 Task: Add Sprouts Unflavored Collagen Peptides Powder to the cart.
Action: Mouse moved to (288, 139)
Screenshot: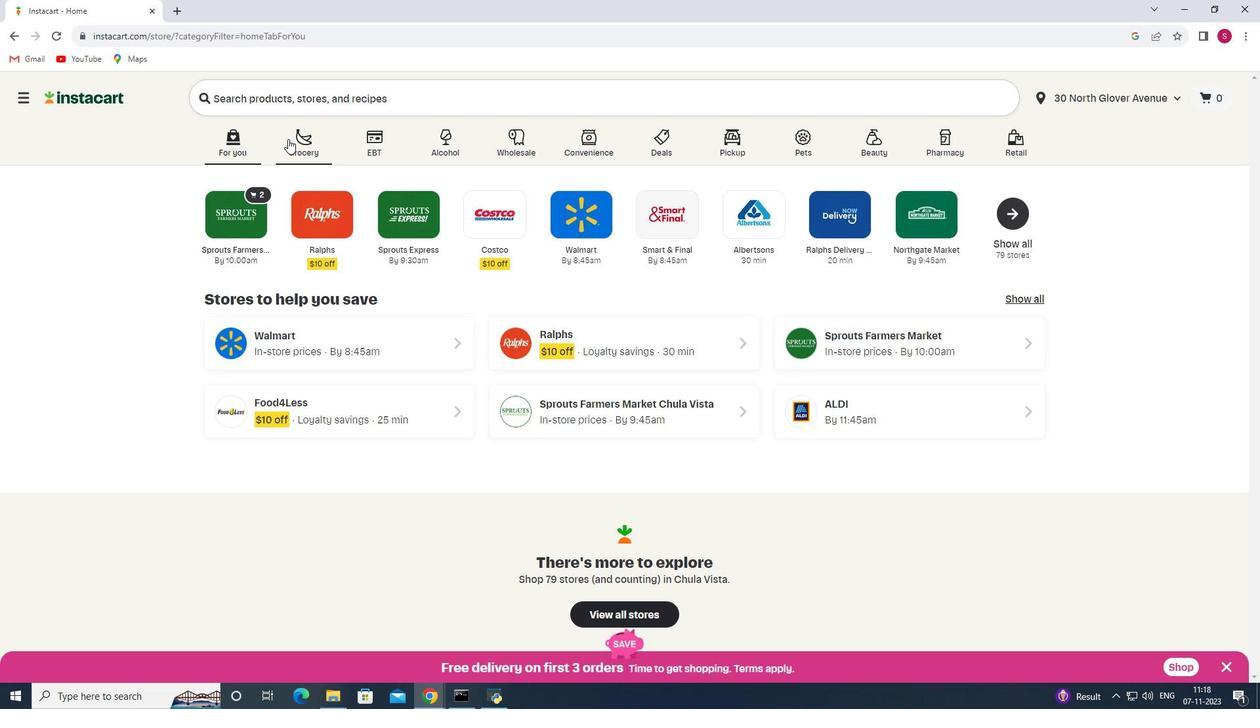 
Action: Mouse pressed left at (288, 139)
Screenshot: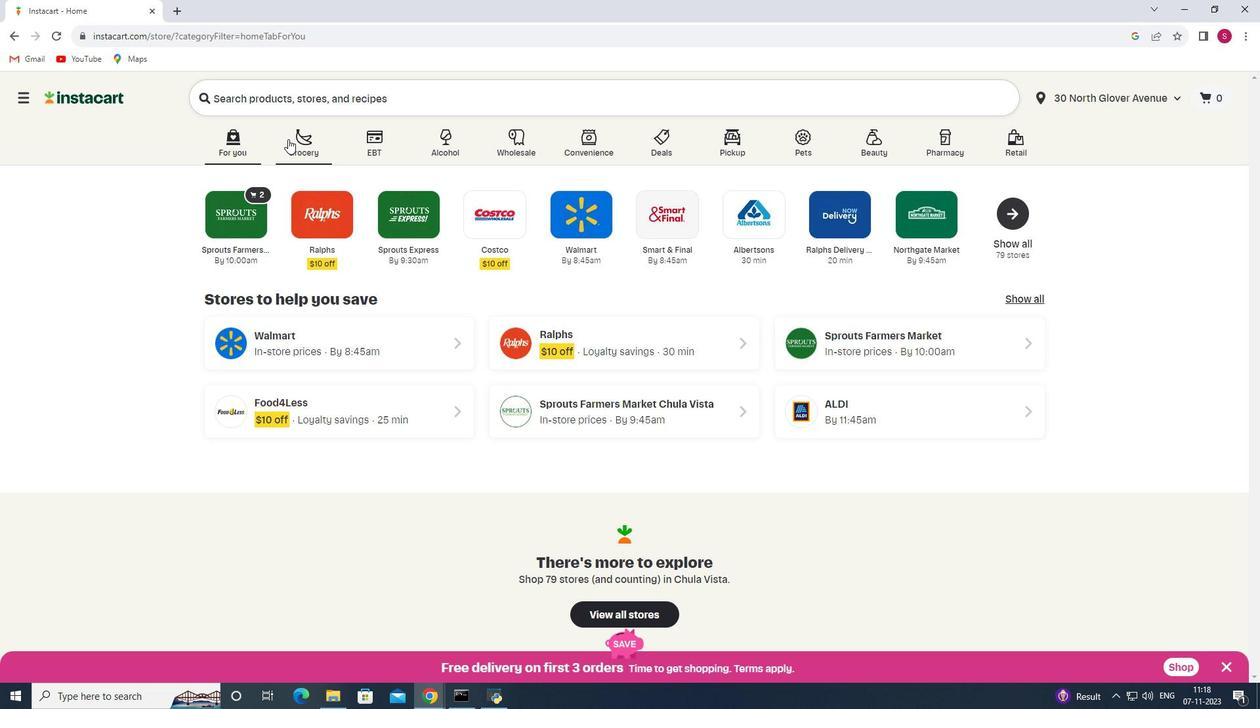 
Action: Mouse moved to (344, 391)
Screenshot: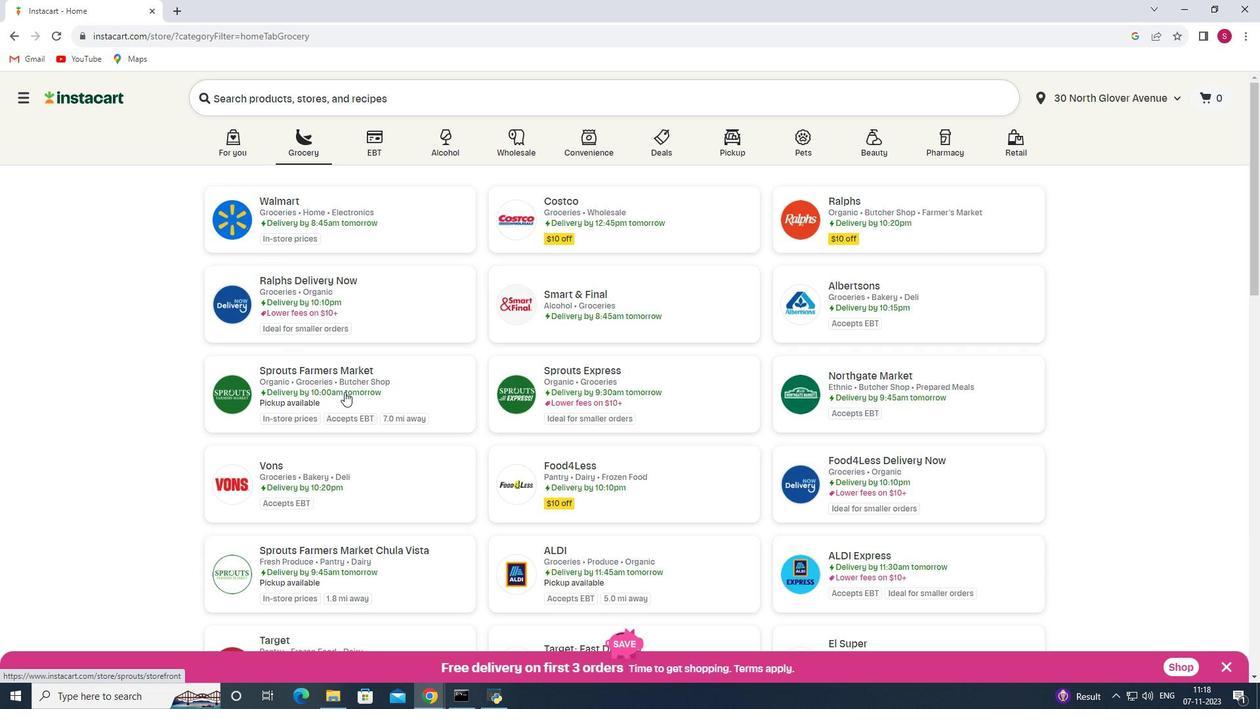 
Action: Mouse pressed left at (344, 391)
Screenshot: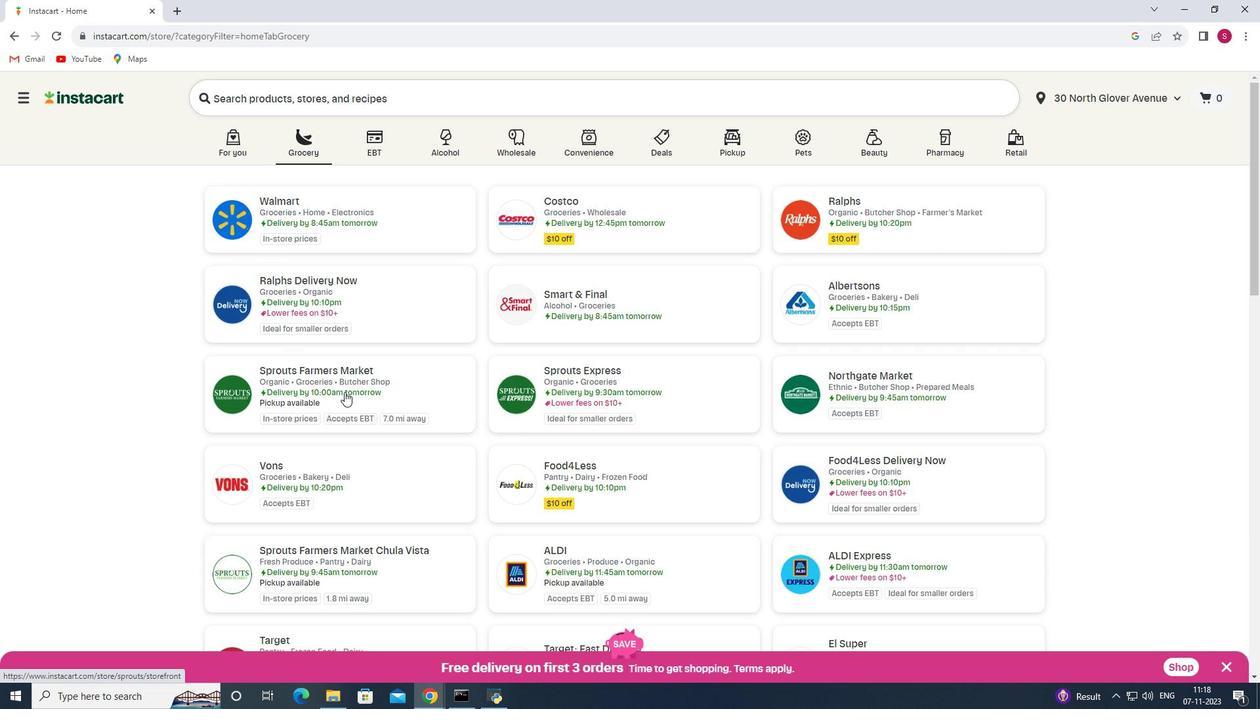 
Action: Mouse moved to (54, 394)
Screenshot: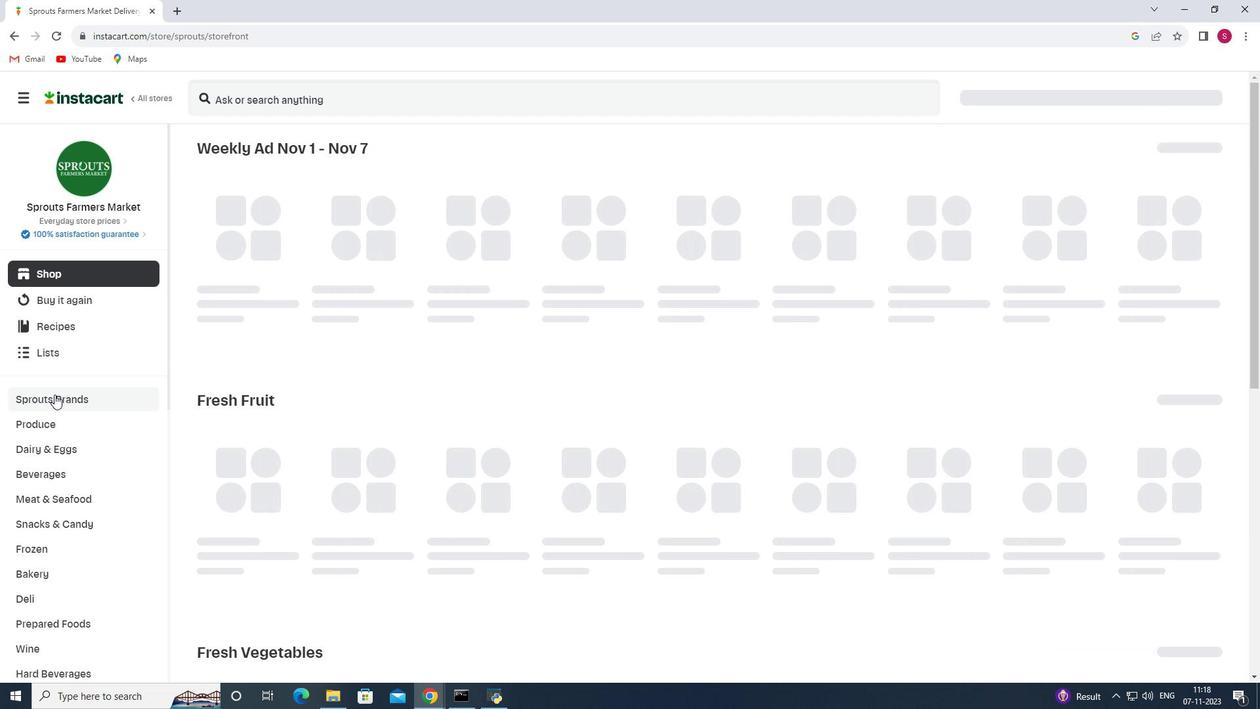 
Action: Mouse scrolled (54, 393) with delta (0, 0)
Screenshot: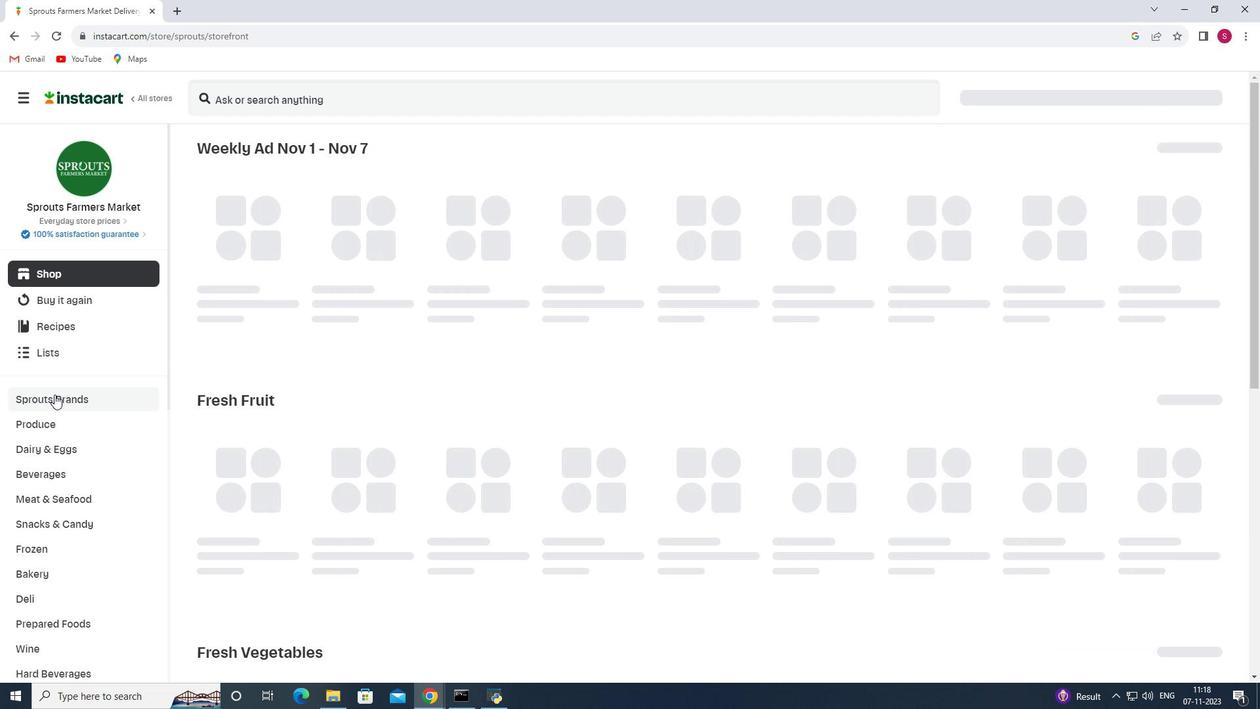 
Action: Mouse scrolled (54, 393) with delta (0, 0)
Screenshot: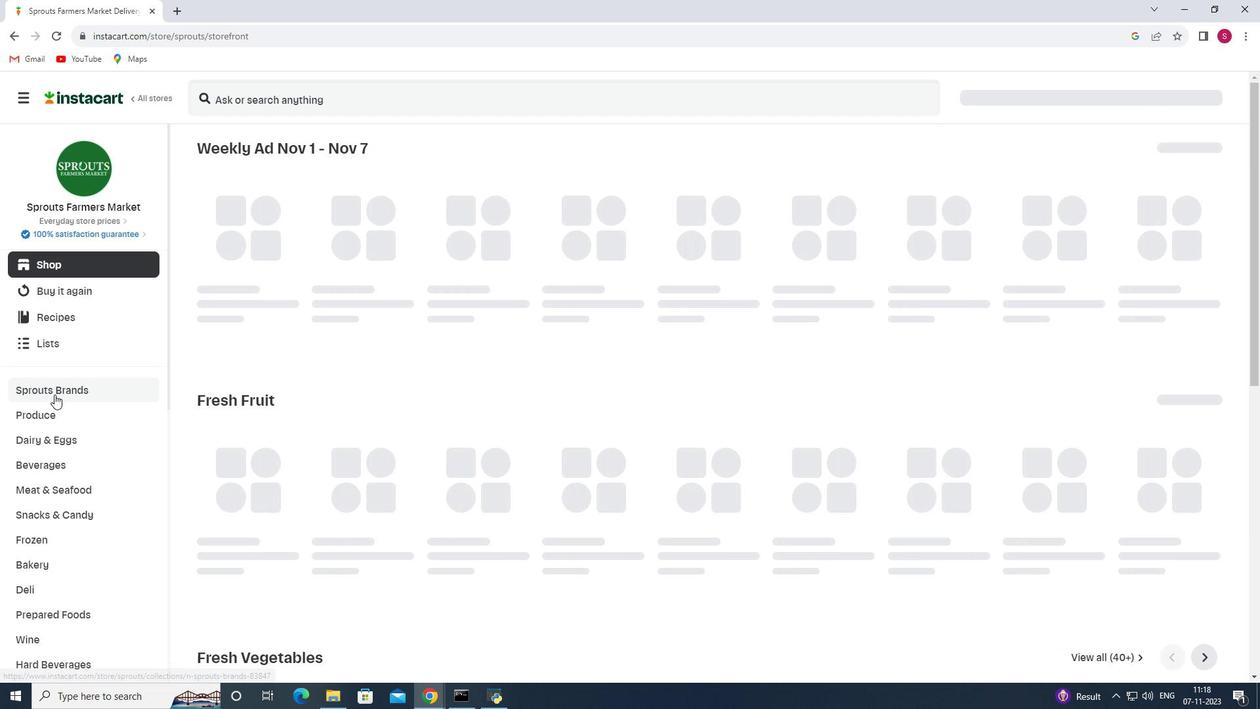 
Action: Mouse scrolled (54, 393) with delta (0, 0)
Screenshot: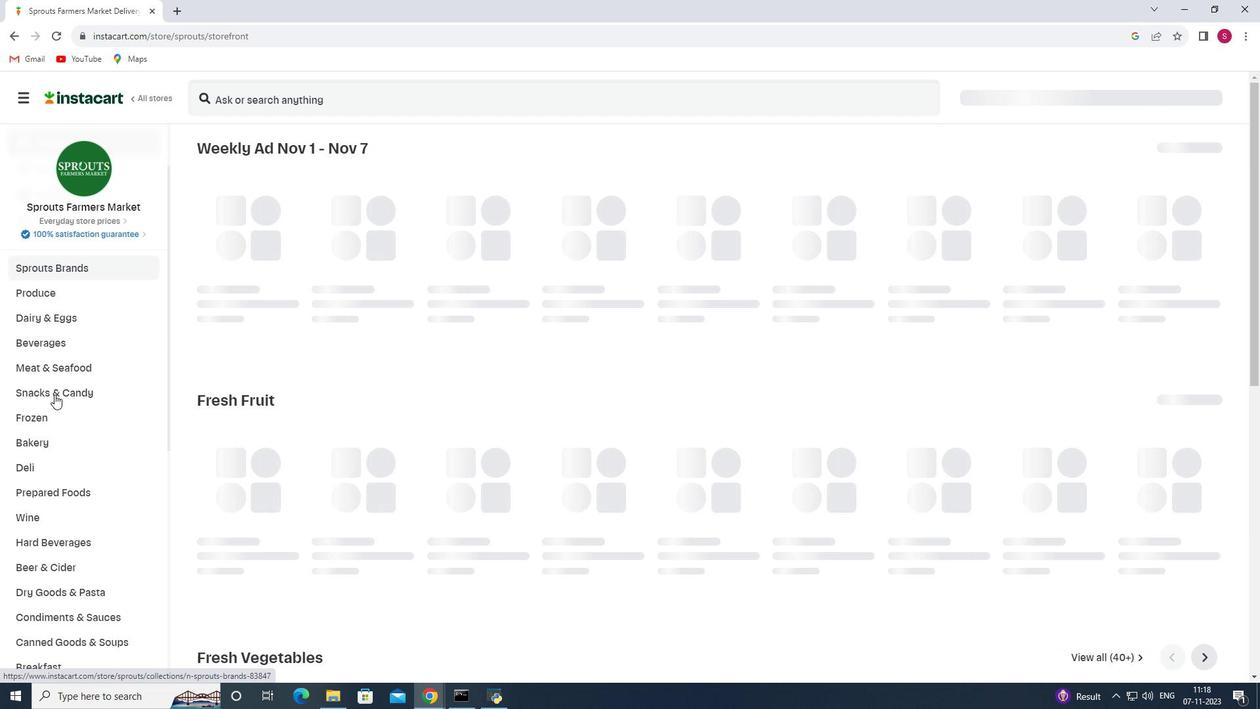 
Action: Mouse scrolled (54, 393) with delta (0, 0)
Screenshot: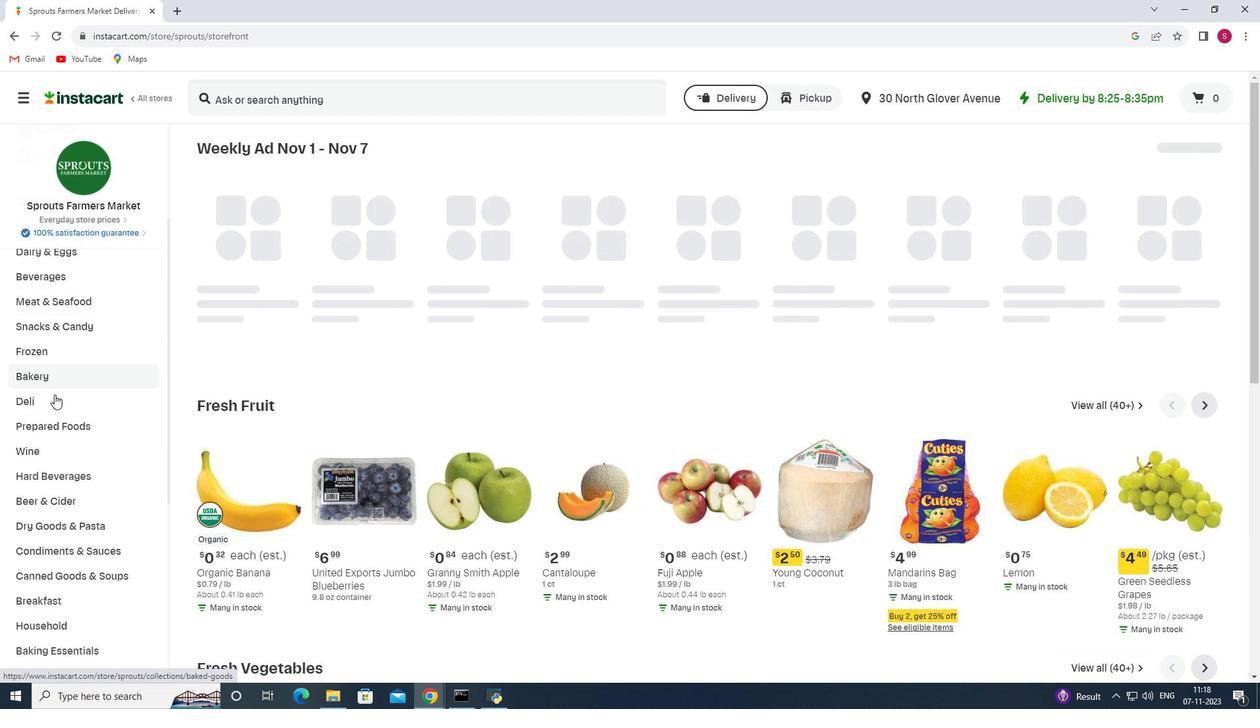 
Action: Mouse scrolled (54, 393) with delta (0, 0)
Screenshot: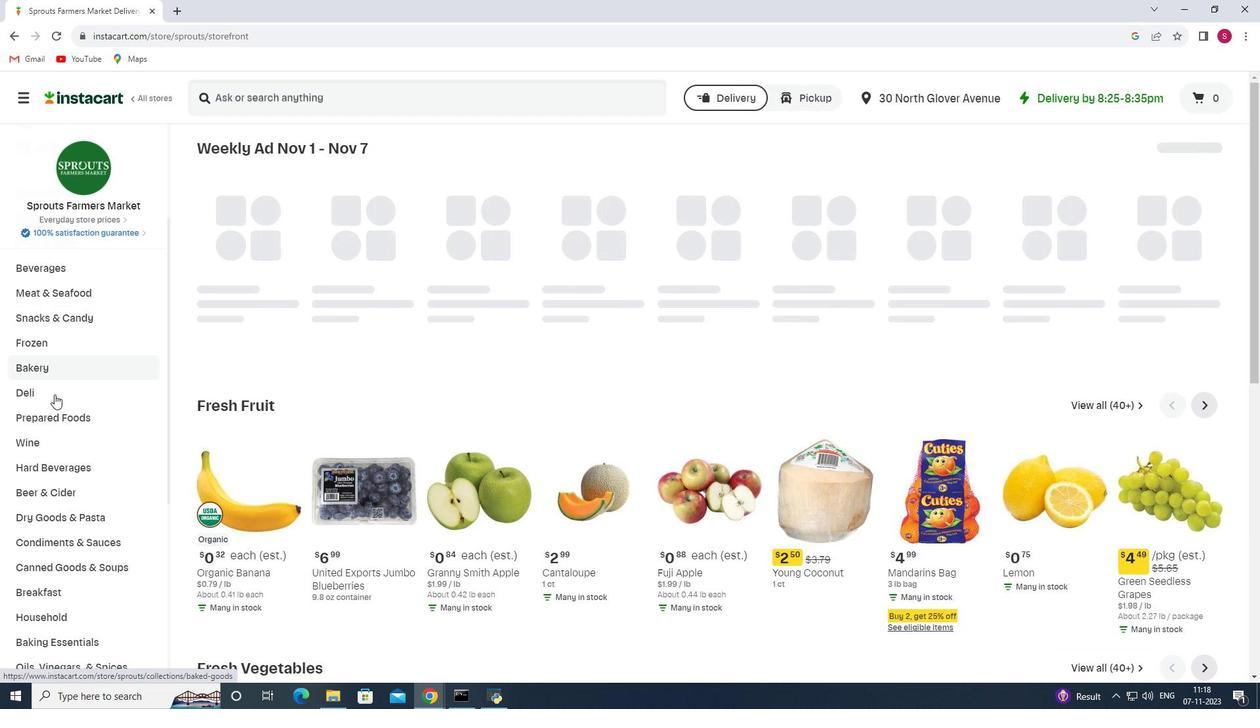 
Action: Mouse scrolled (54, 393) with delta (0, 0)
Screenshot: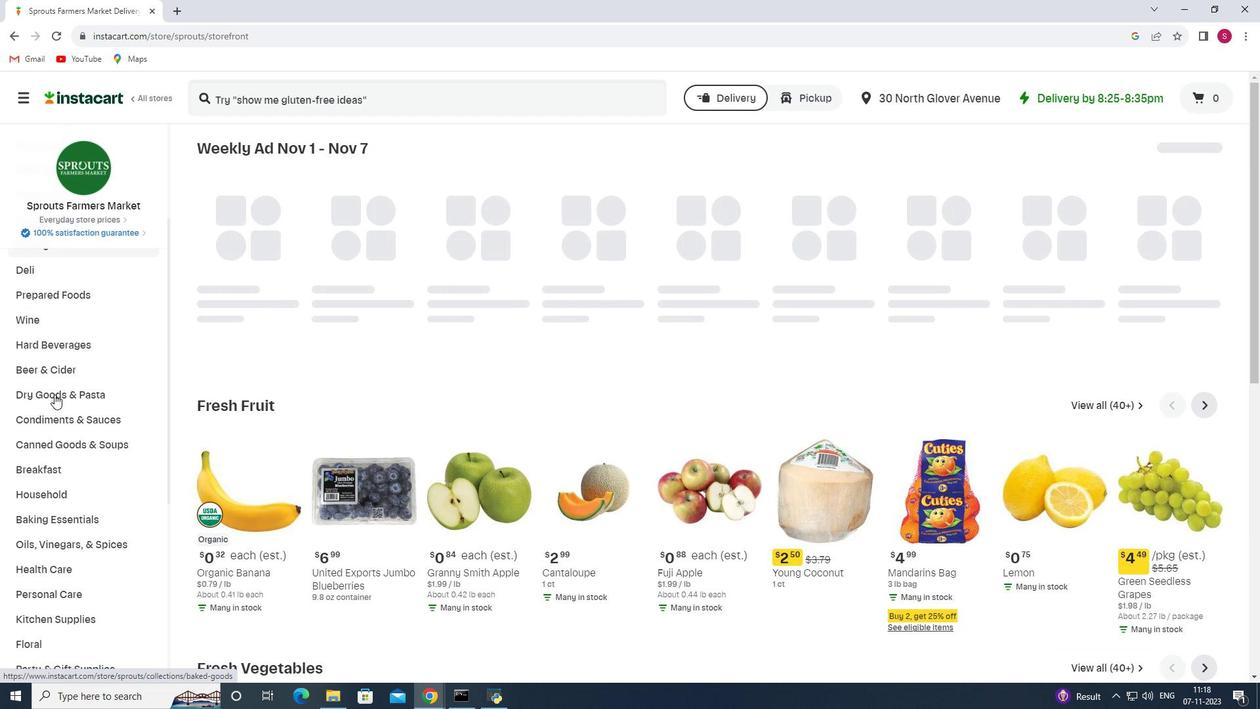 
Action: Mouse scrolled (54, 393) with delta (0, 0)
Screenshot: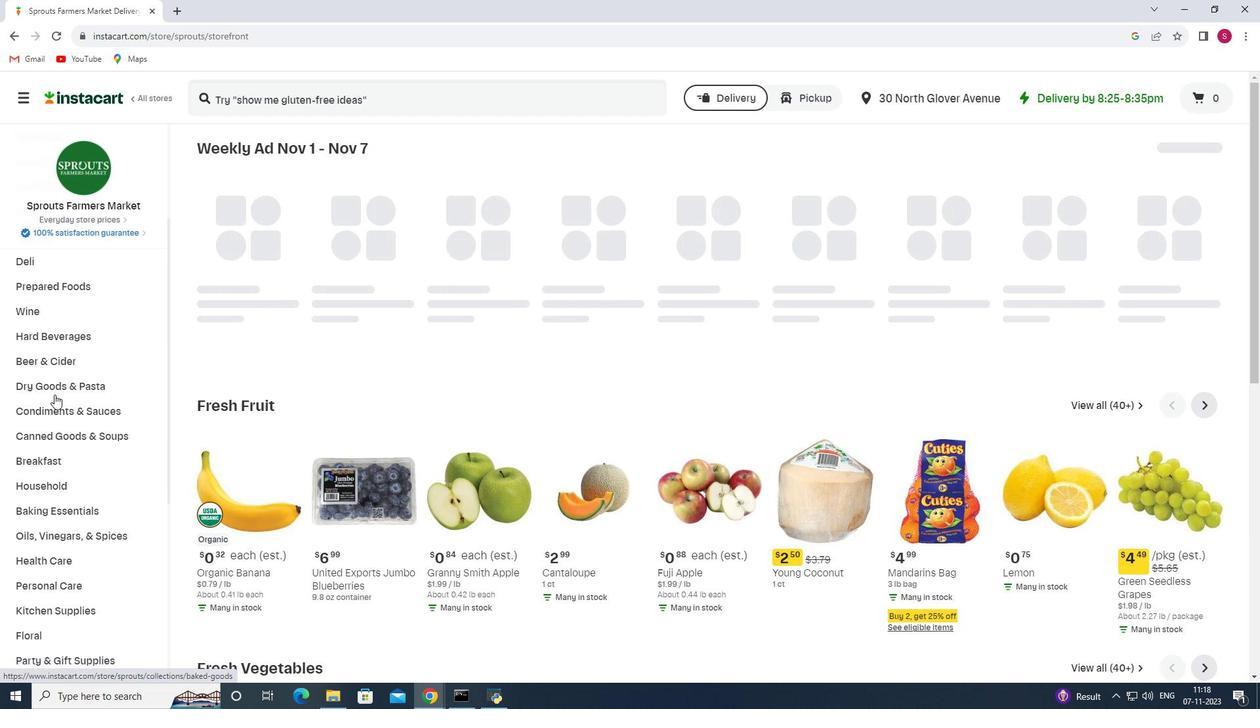
Action: Mouse scrolled (54, 393) with delta (0, 0)
Screenshot: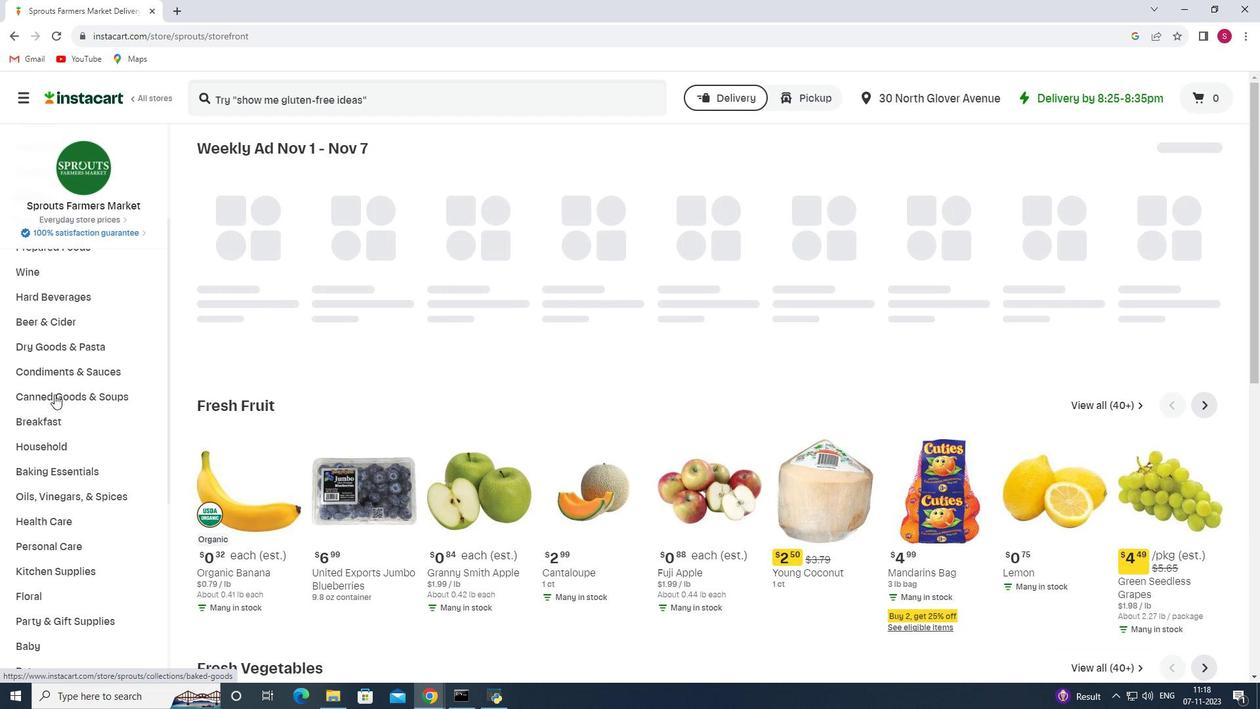 
Action: Mouse scrolled (54, 395) with delta (0, 0)
Screenshot: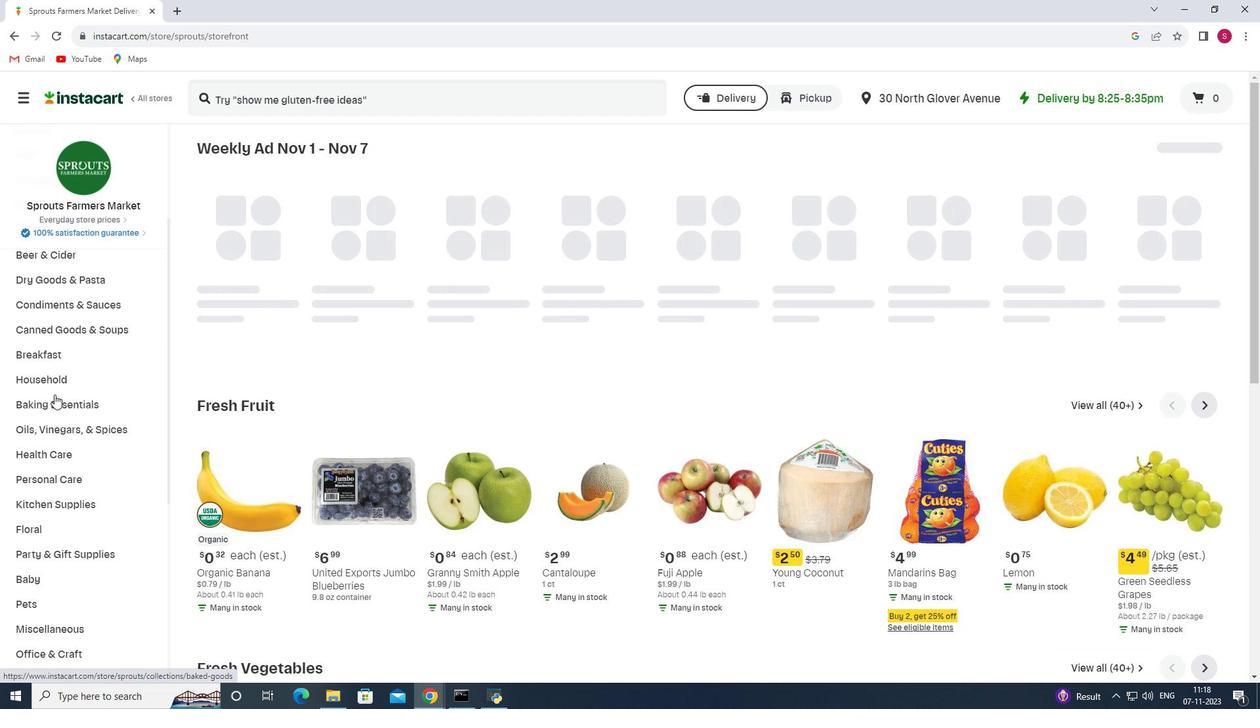 
Action: Mouse moved to (67, 439)
Screenshot: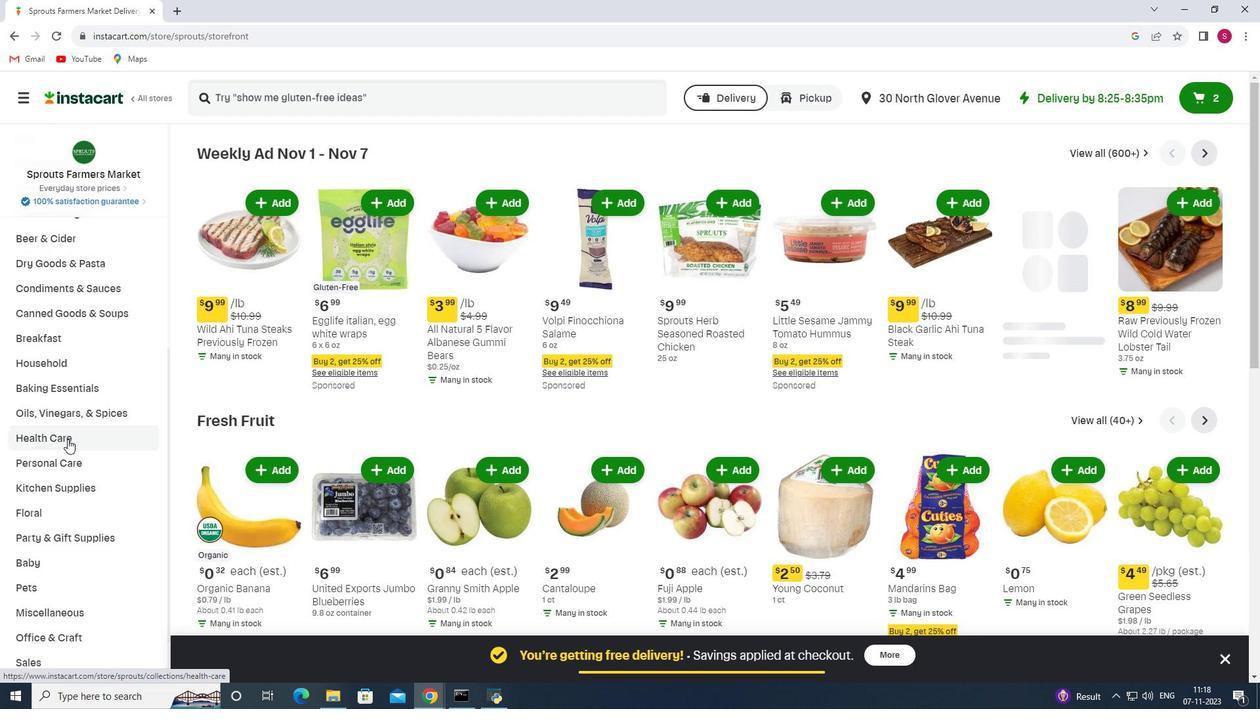 
Action: Mouse pressed left at (67, 439)
Screenshot: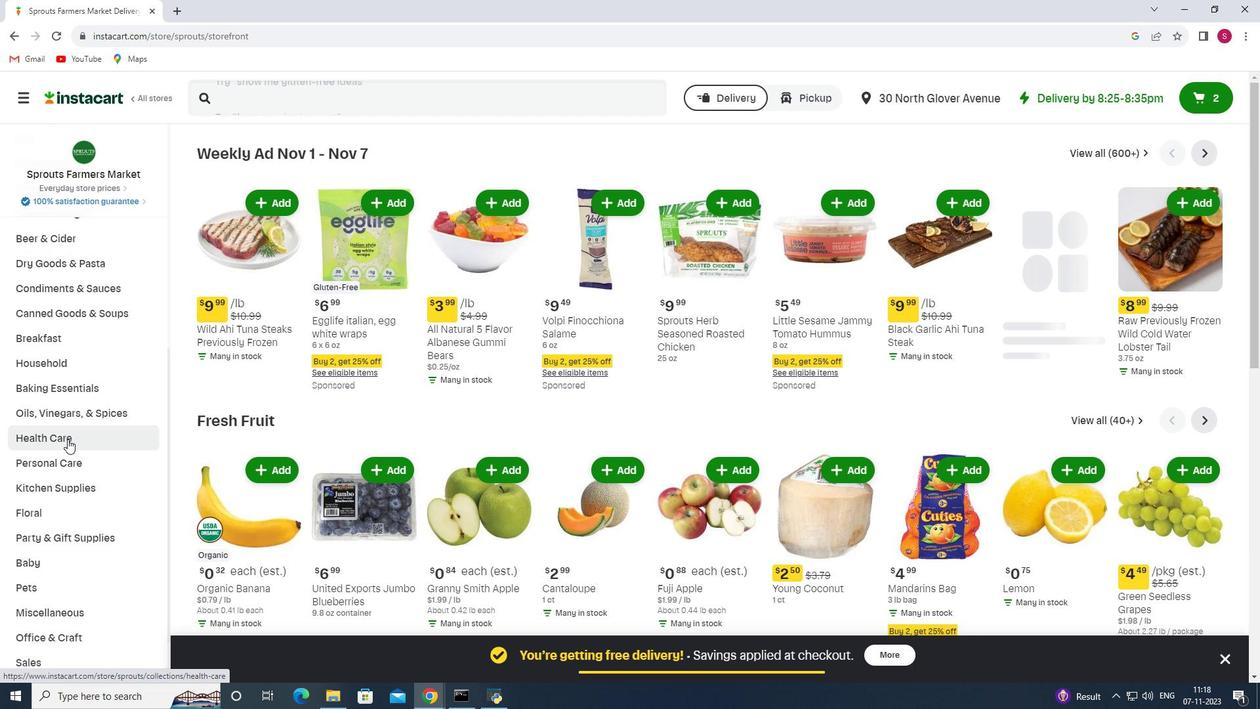 
Action: Mouse moved to (470, 178)
Screenshot: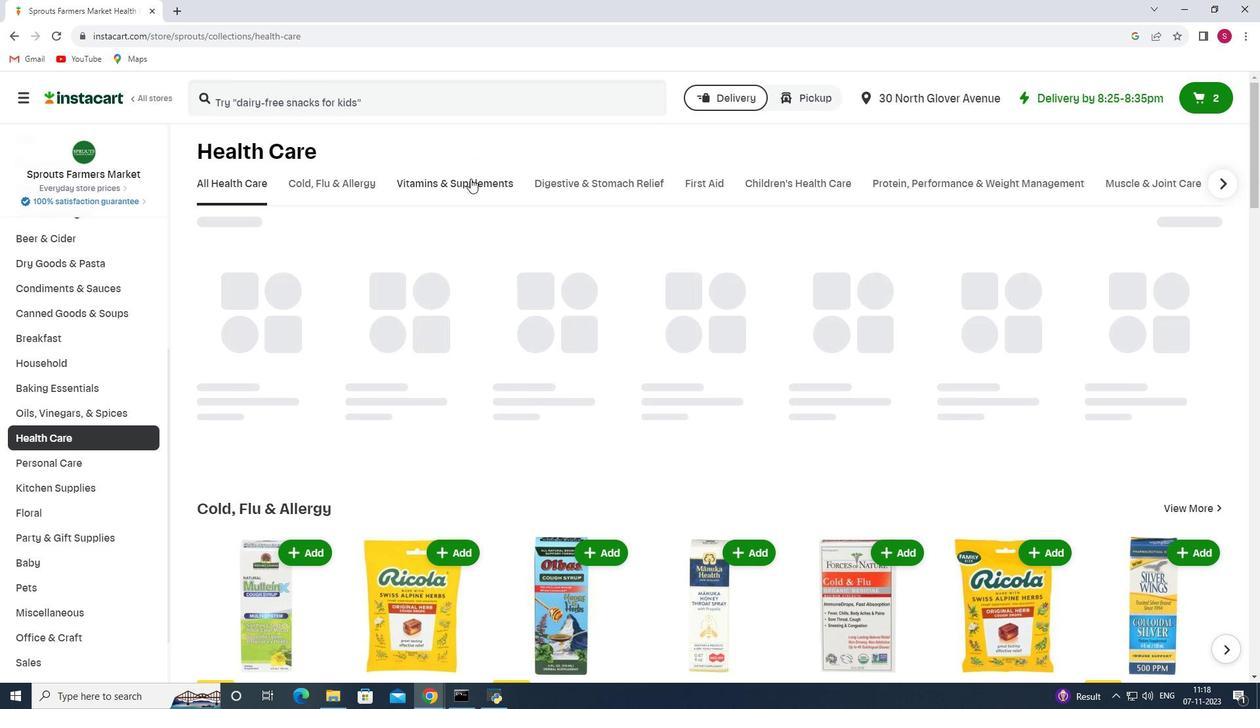 
Action: Mouse pressed left at (470, 178)
Screenshot: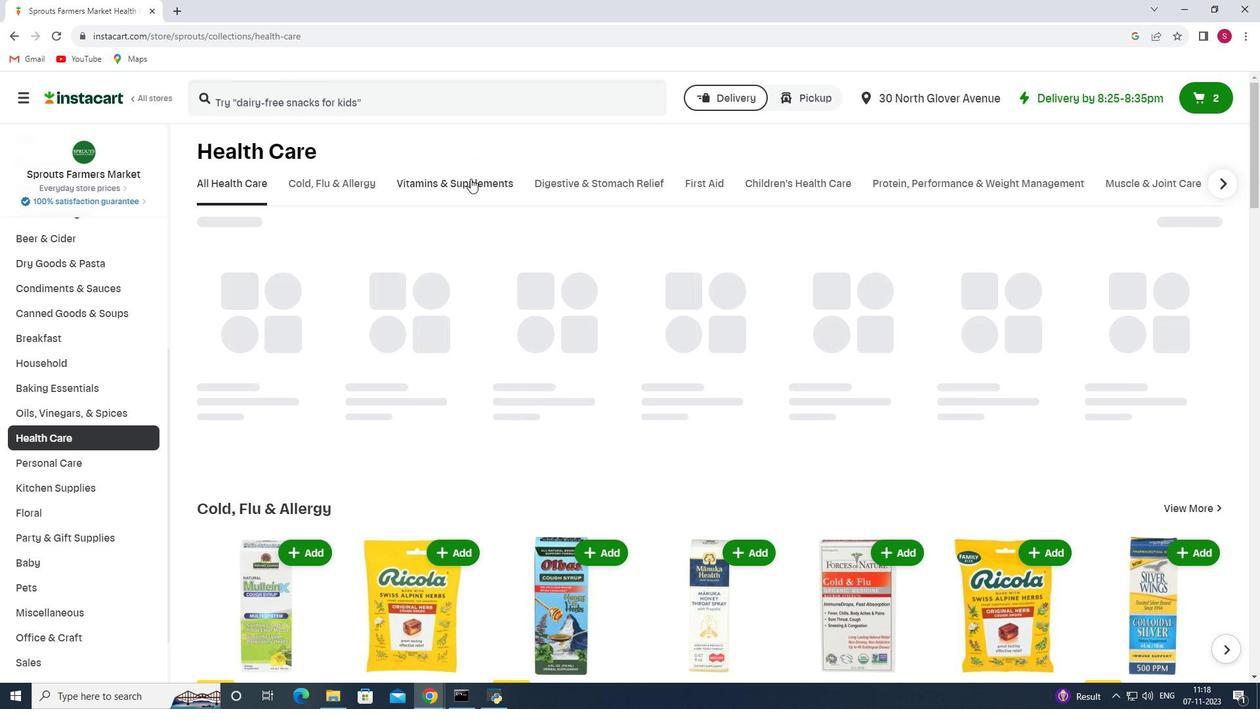 
Action: Mouse moved to (522, 244)
Screenshot: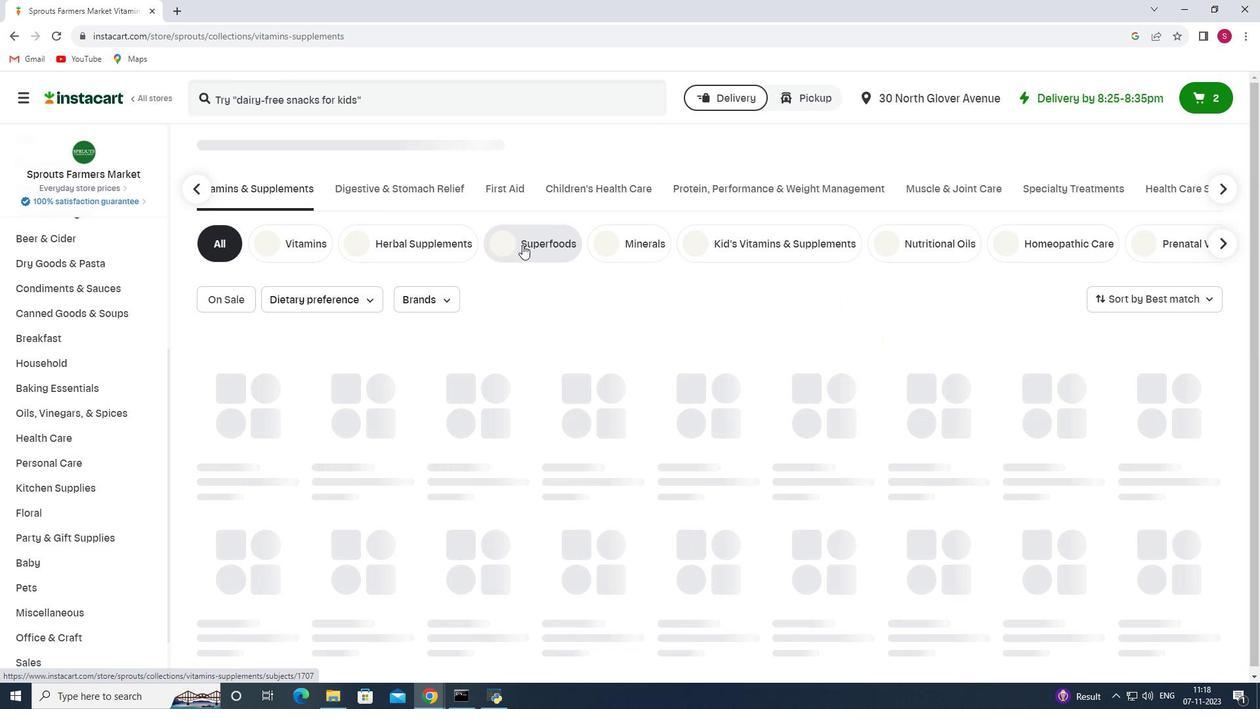 
Action: Mouse pressed left at (522, 244)
Screenshot: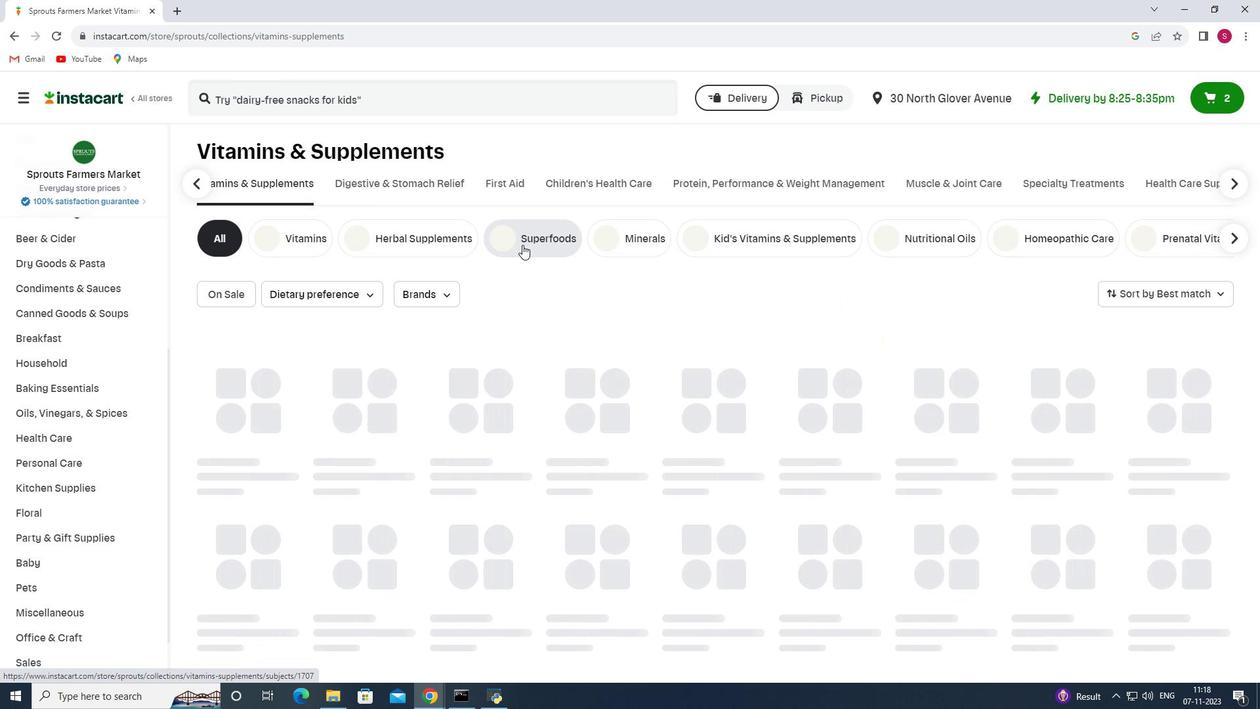 
Action: Mouse moved to (376, 86)
Screenshot: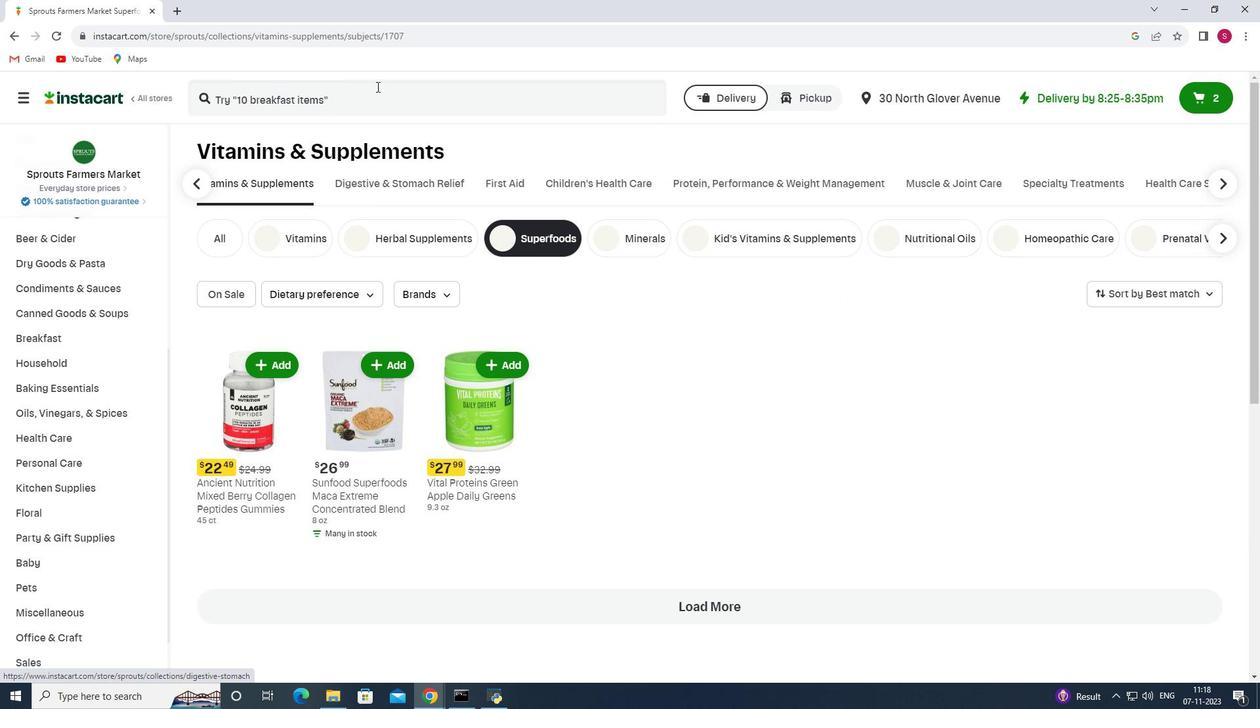 
Action: Mouse pressed left at (376, 86)
Screenshot: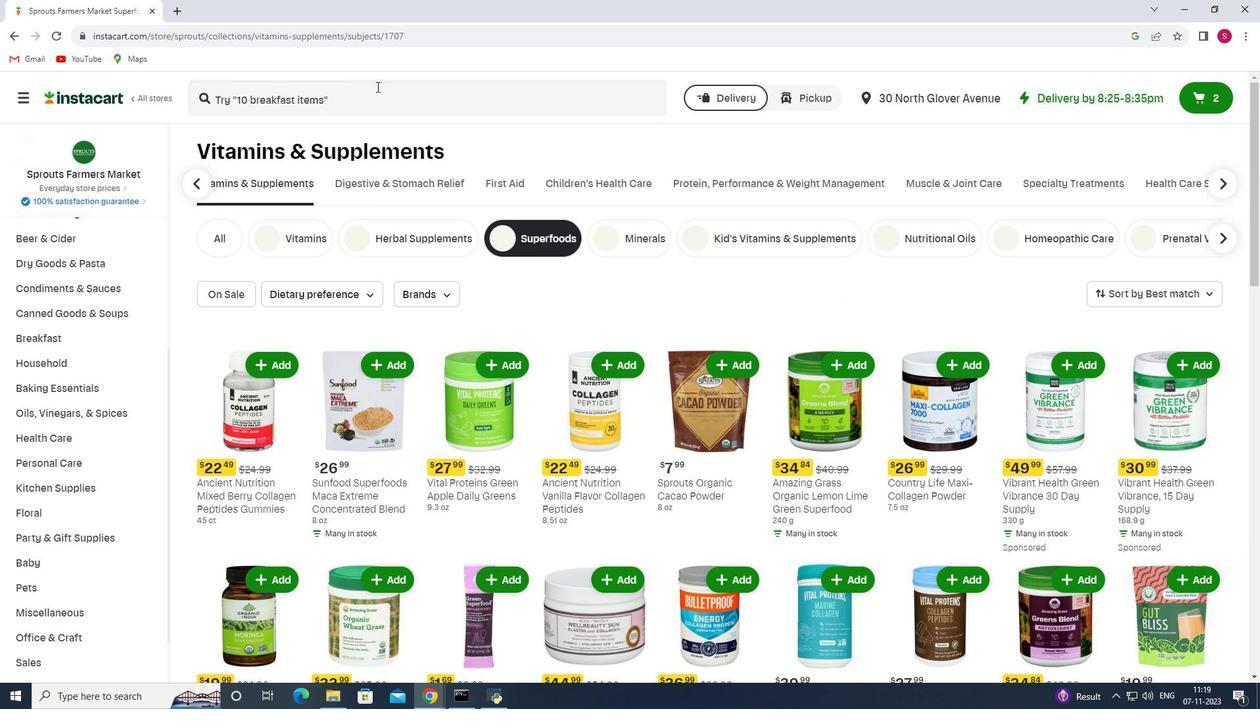 
Action: Key pressed <Key.shift>Sprouts<Key.space><Key.shift>Unflavored<Key.space><Key.shift>Collagen<Key.space><Key.shift>peptides<Key.space><Key.shift>Powder<Key.enter>
Screenshot: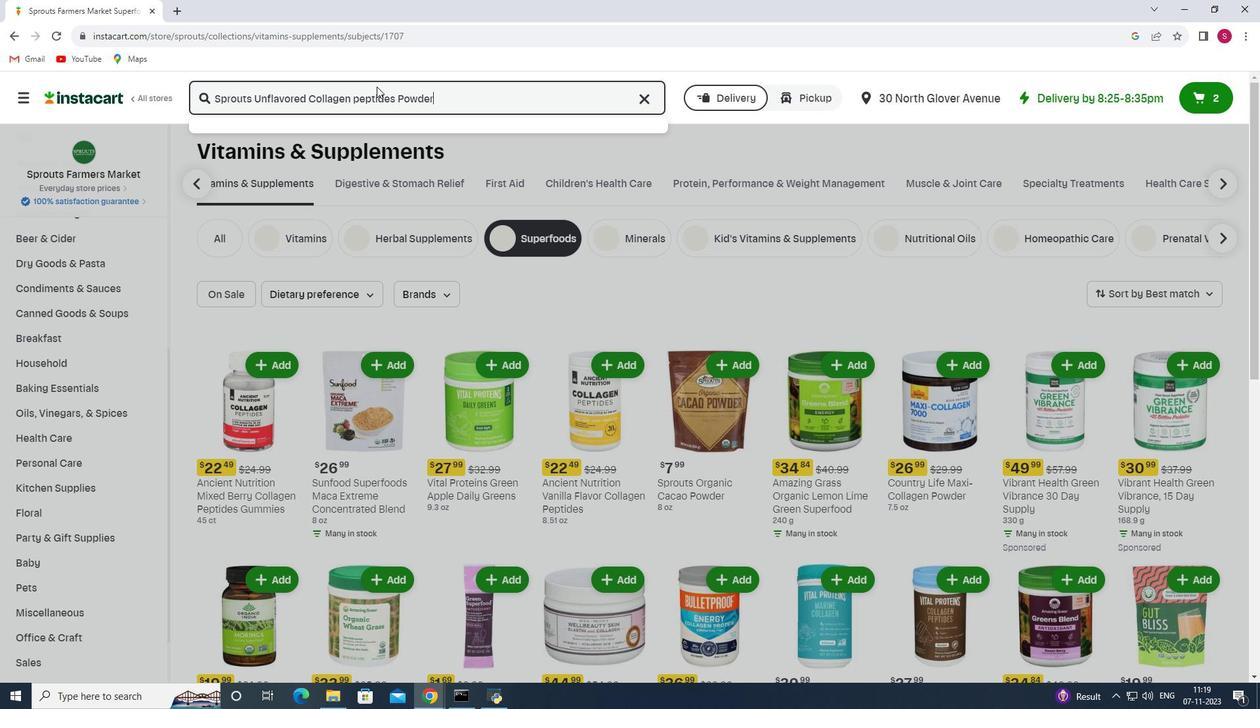 
Action: Mouse moved to (789, 235)
Screenshot: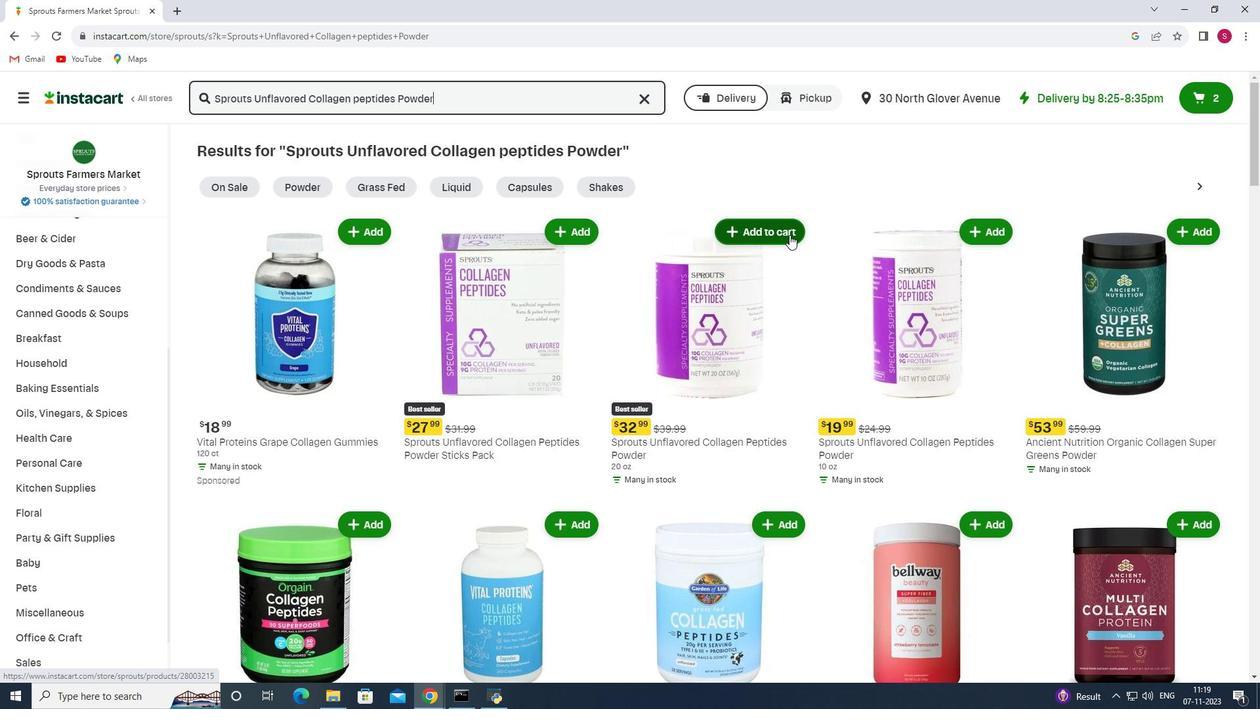 
Action: Mouse pressed left at (789, 235)
Screenshot: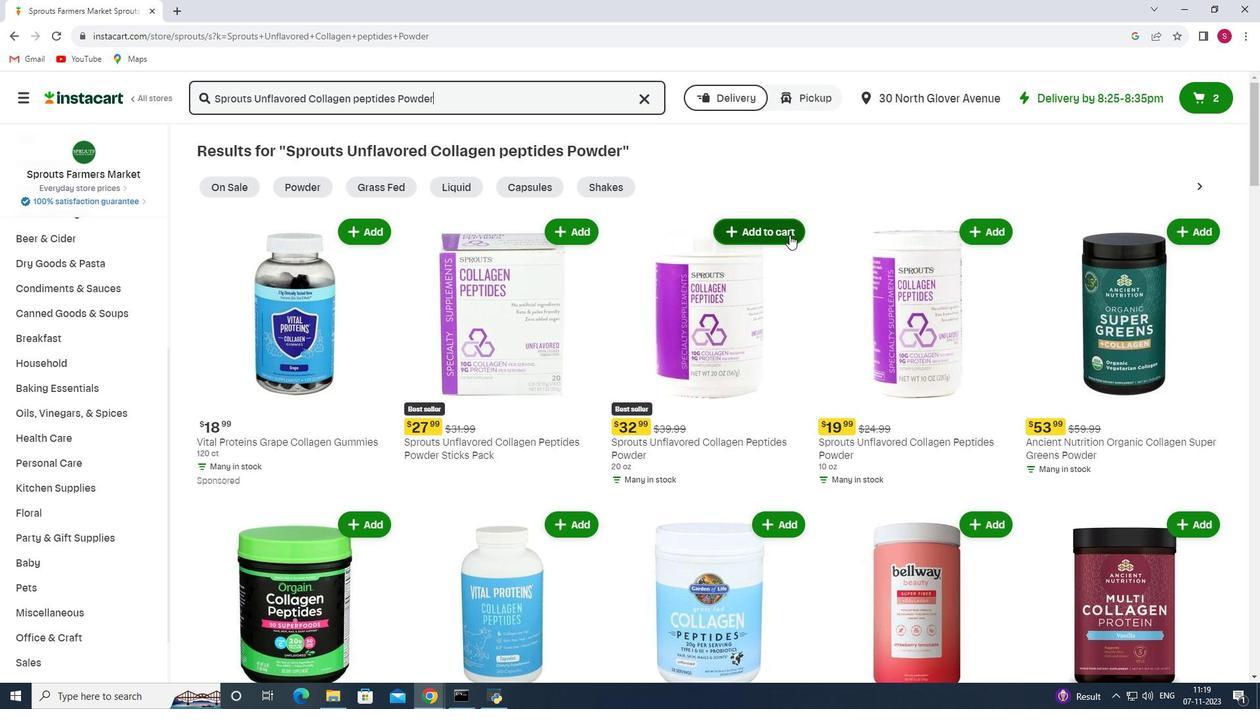 
